 Task: Look for products from Vital Proteins only.
Action: Mouse moved to (22, 94)
Screenshot: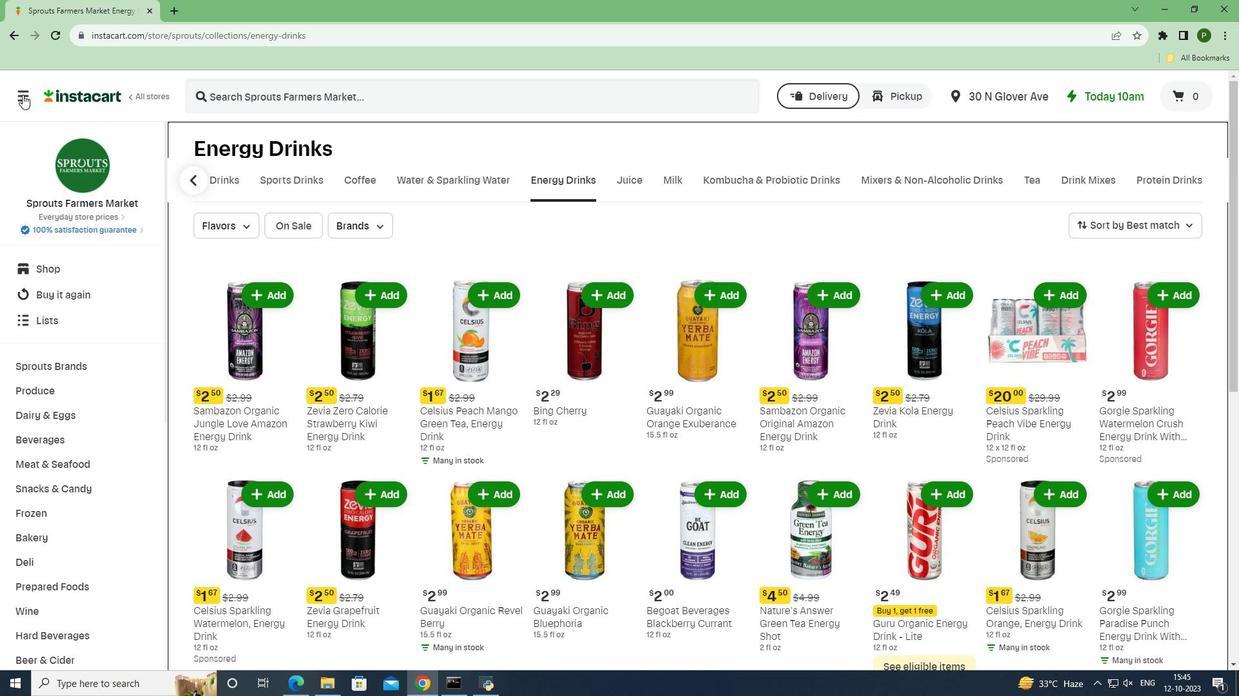 
Action: Mouse pressed left at (22, 94)
Screenshot: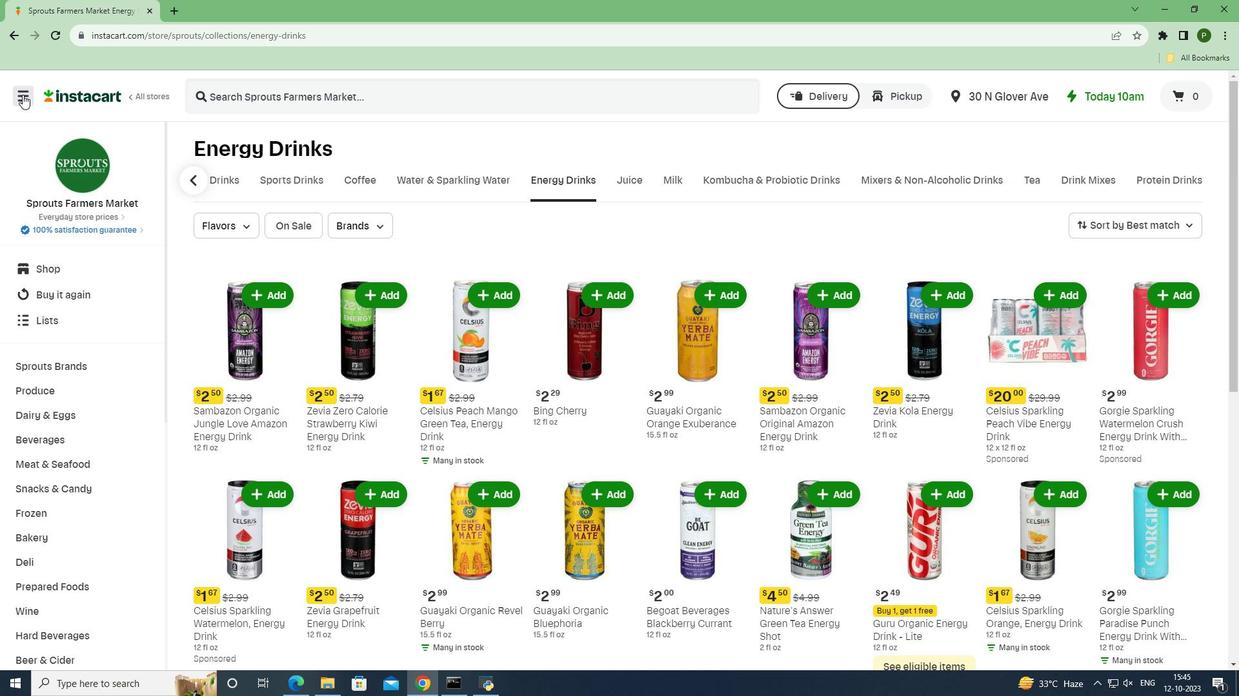
Action: Mouse moved to (51, 343)
Screenshot: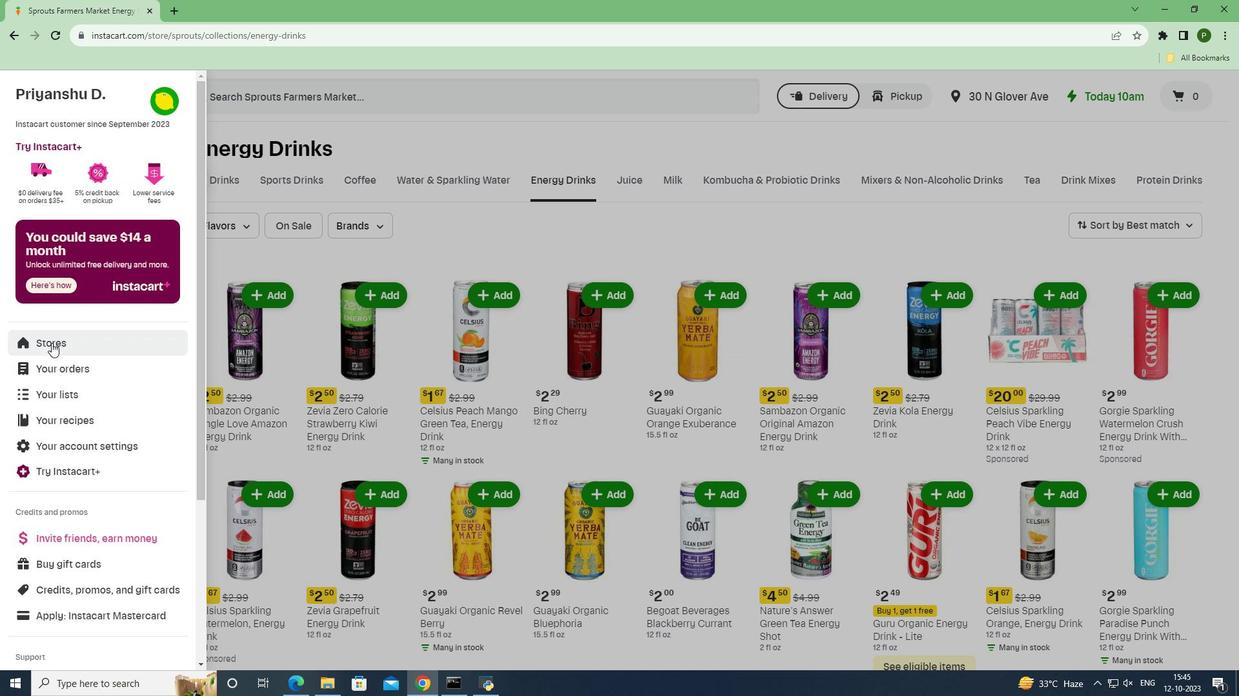 
Action: Mouse pressed left at (51, 343)
Screenshot: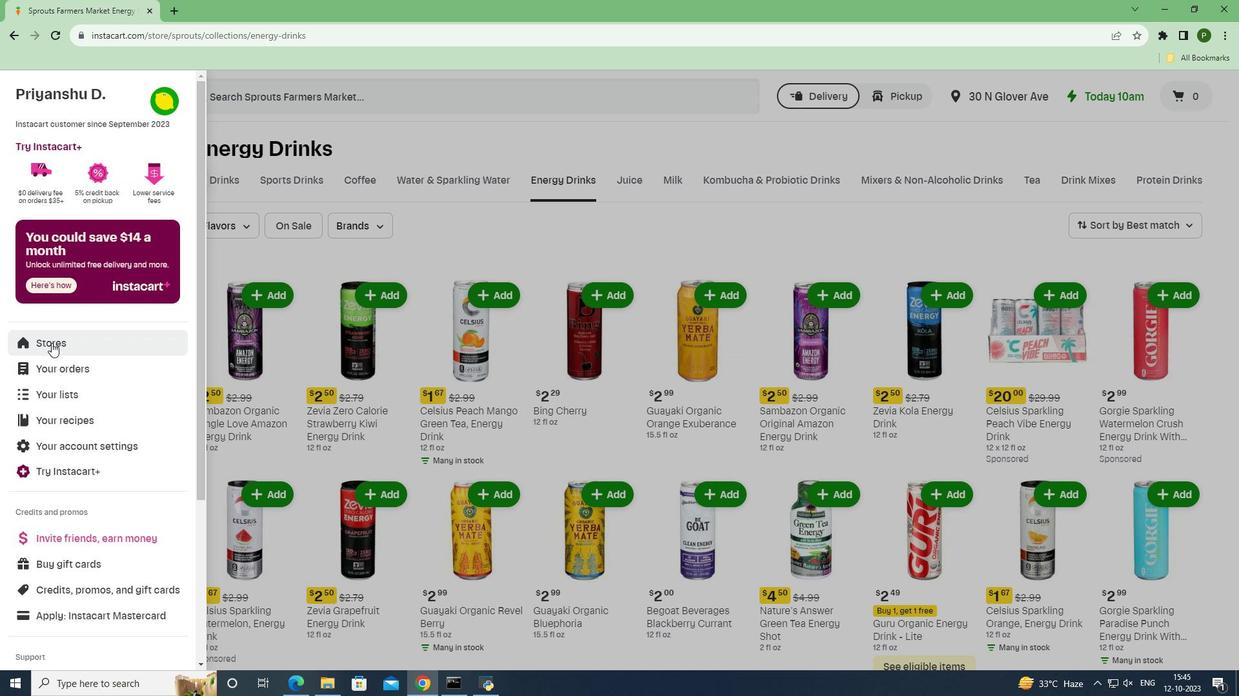 
Action: Mouse moved to (307, 152)
Screenshot: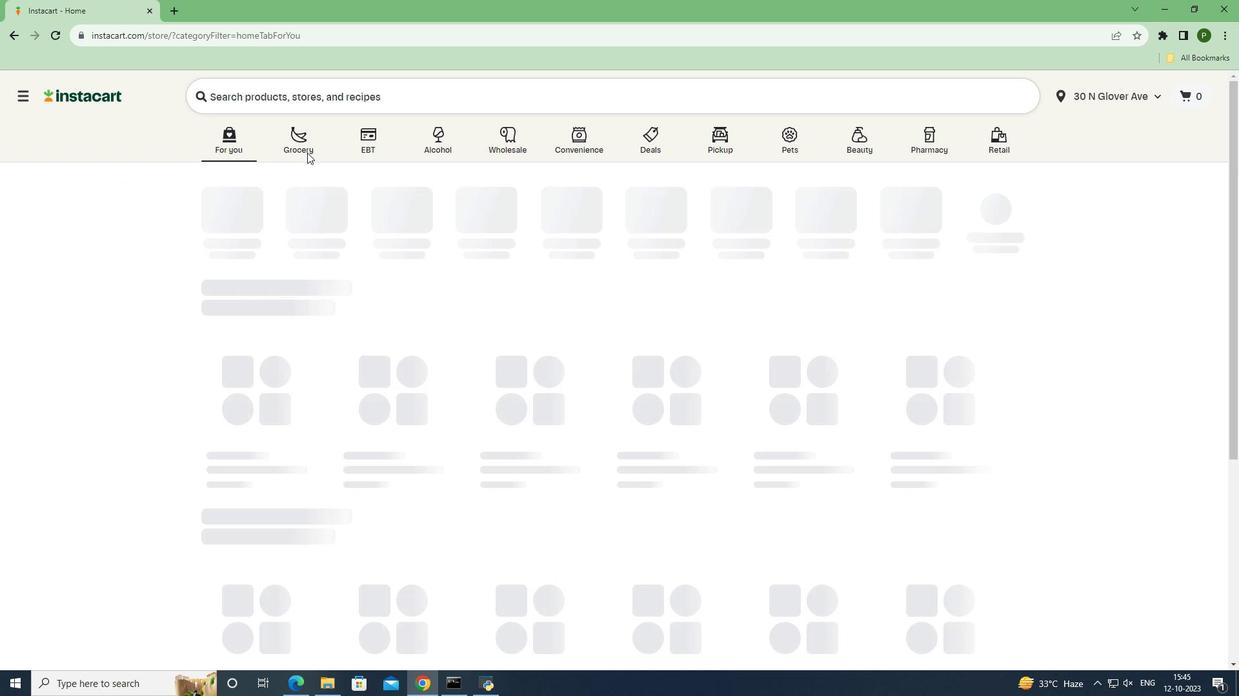 
Action: Mouse pressed left at (307, 152)
Screenshot: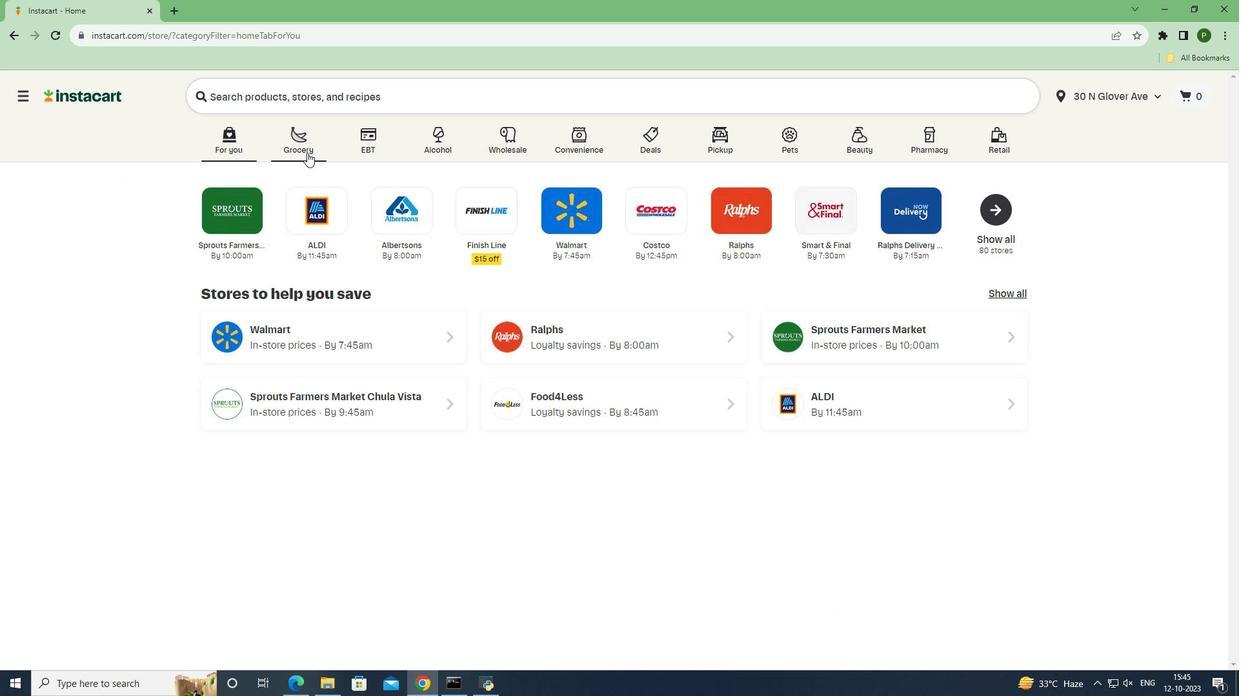 
Action: Mouse moved to (499, 298)
Screenshot: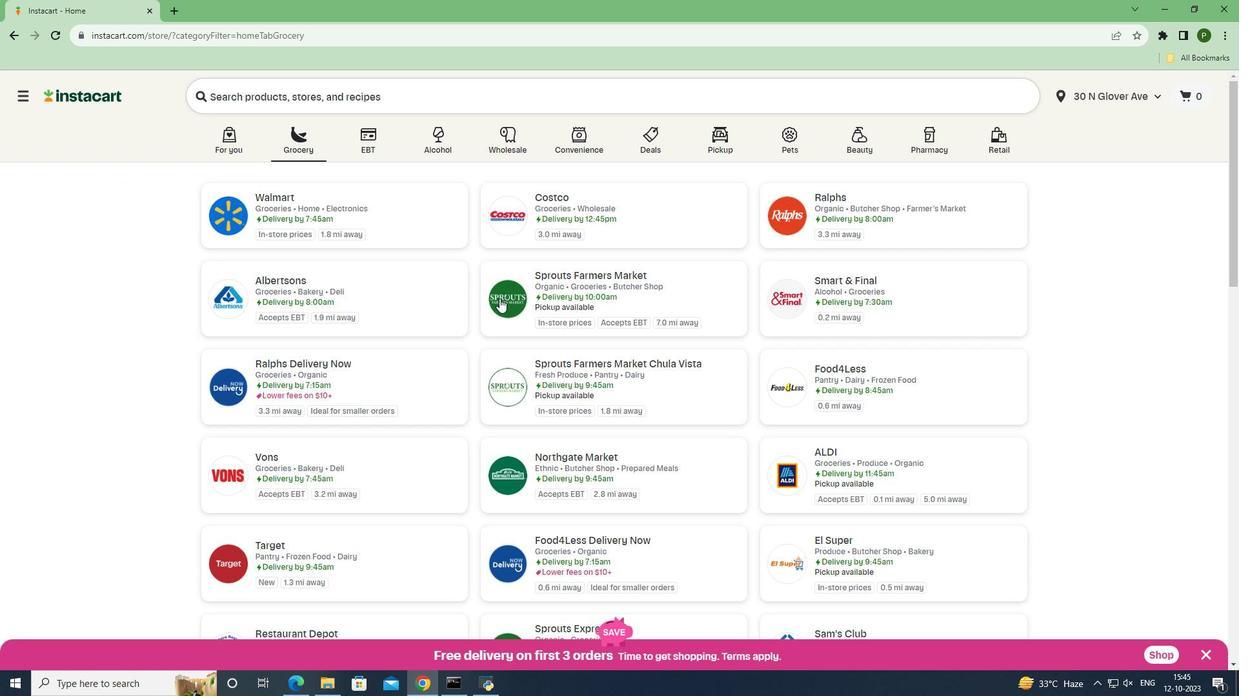 
Action: Mouse pressed left at (499, 298)
Screenshot: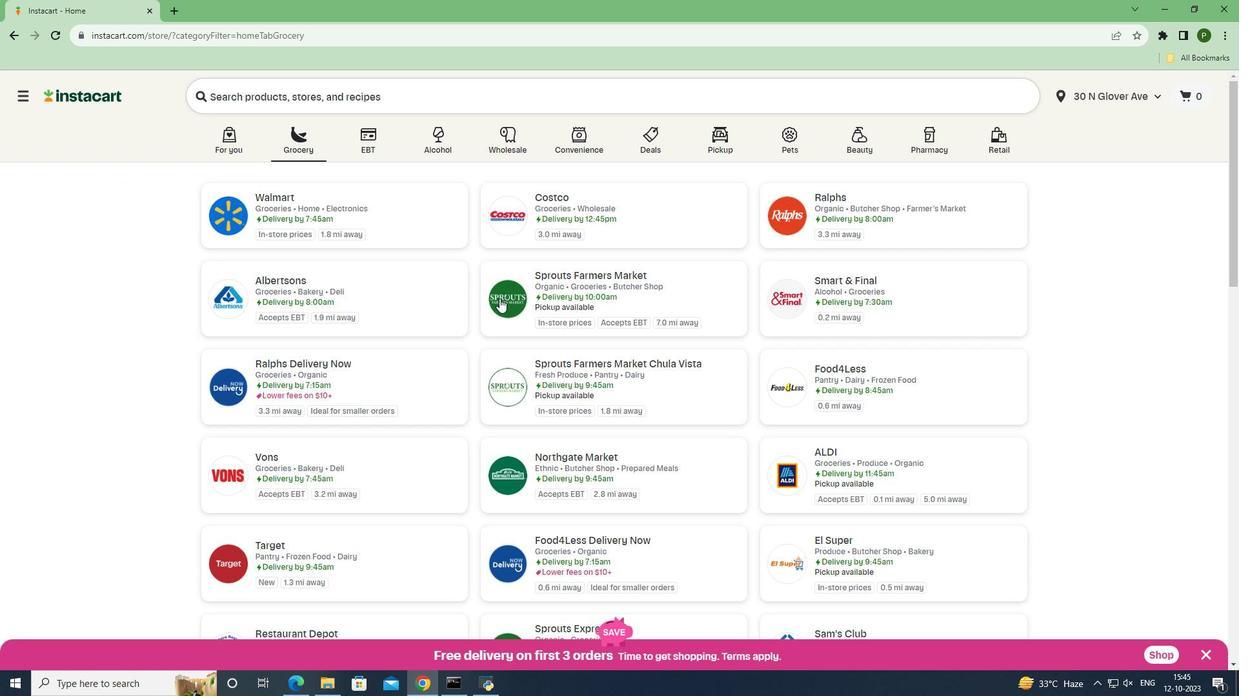 
Action: Mouse moved to (62, 439)
Screenshot: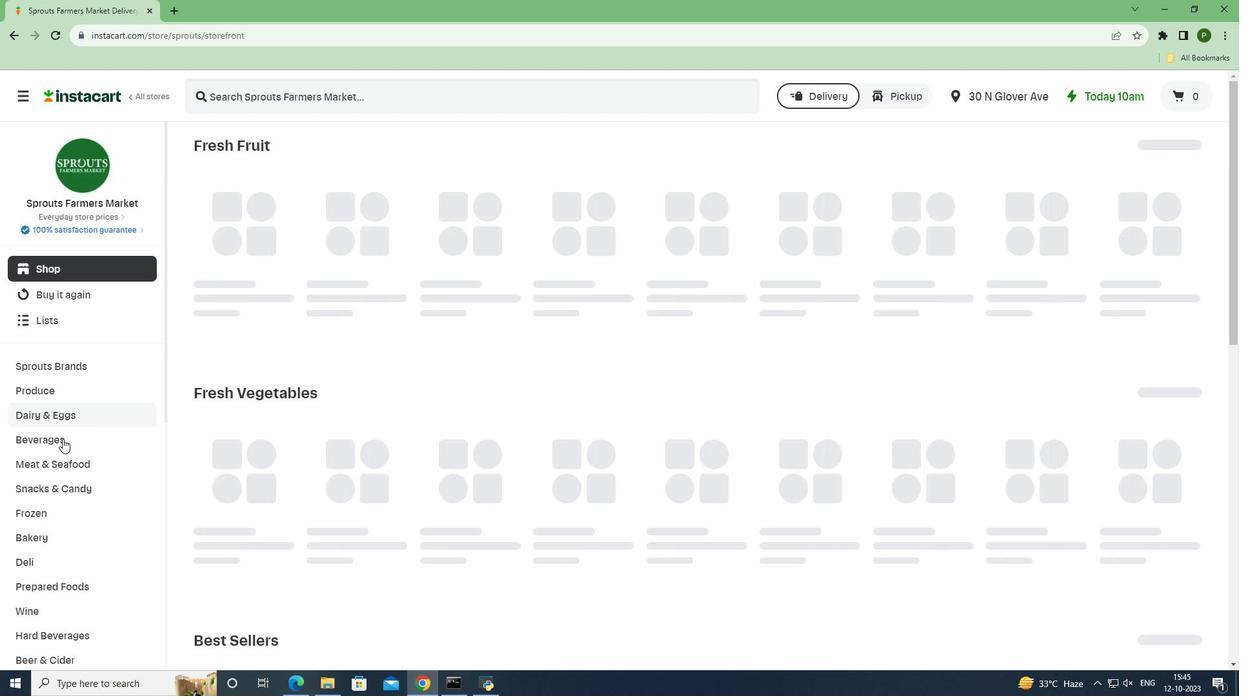 
Action: Mouse pressed left at (62, 439)
Screenshot: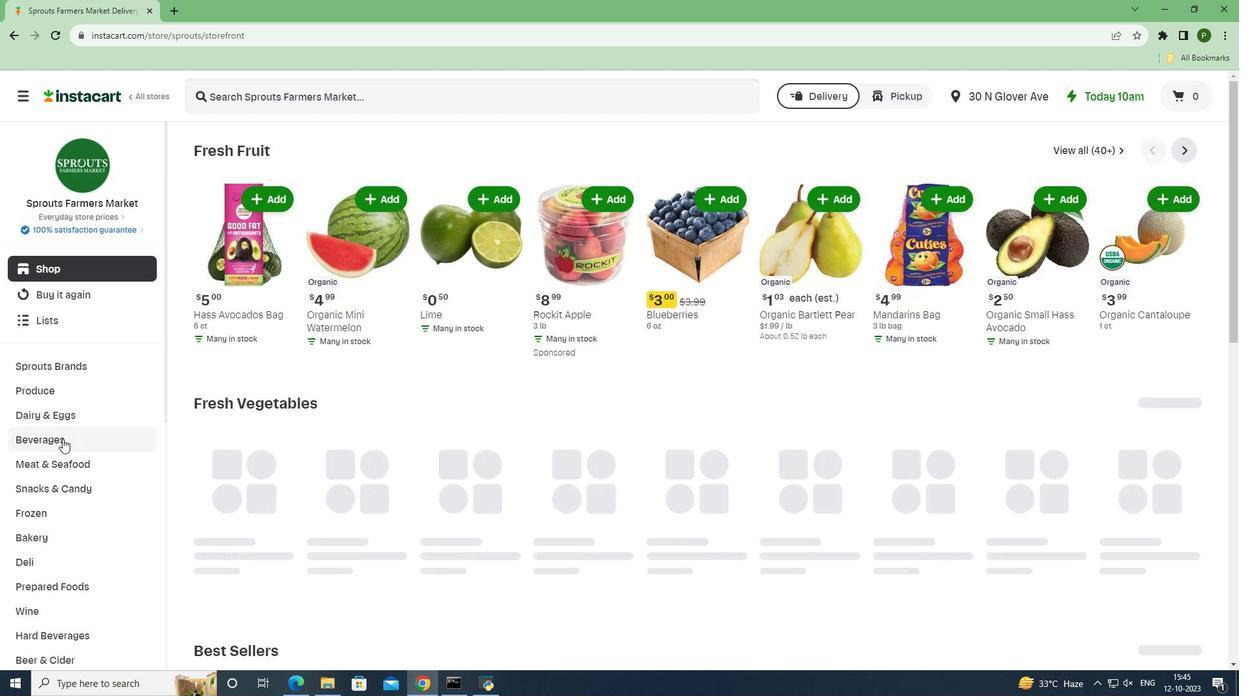 
Action: Mouse moved to (706, 179)
Screenshot: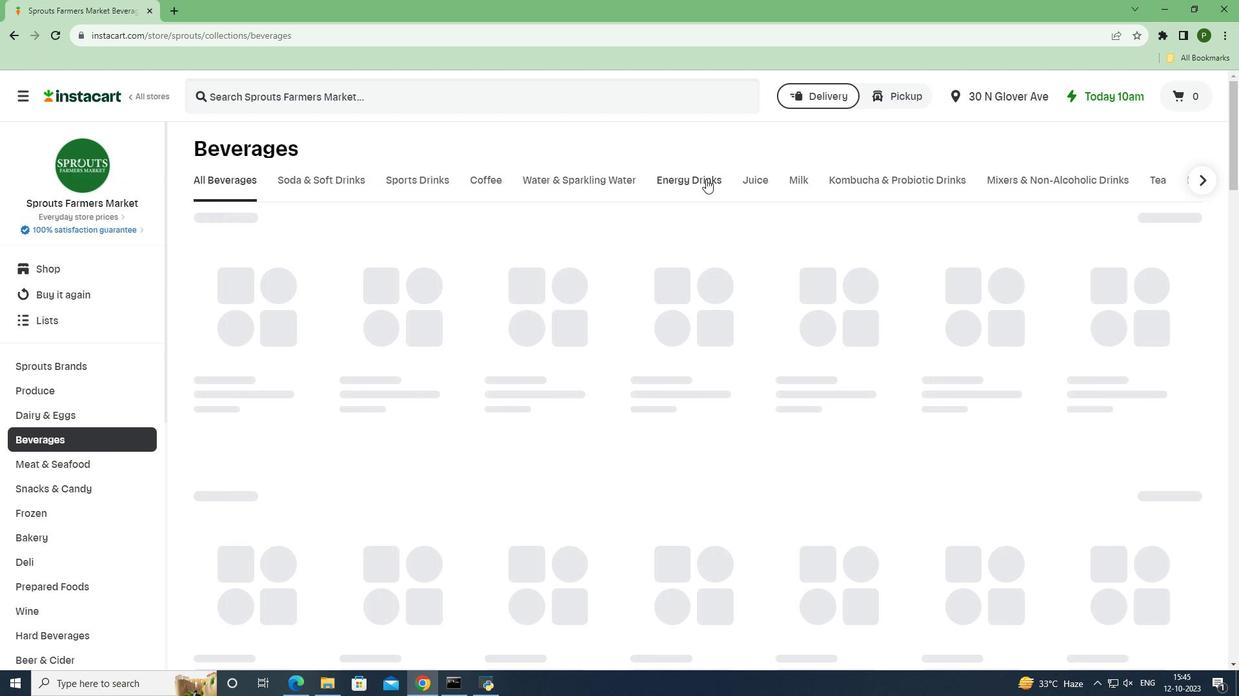 
Action: Mouse pressed left at (706, 179)
Screenshot: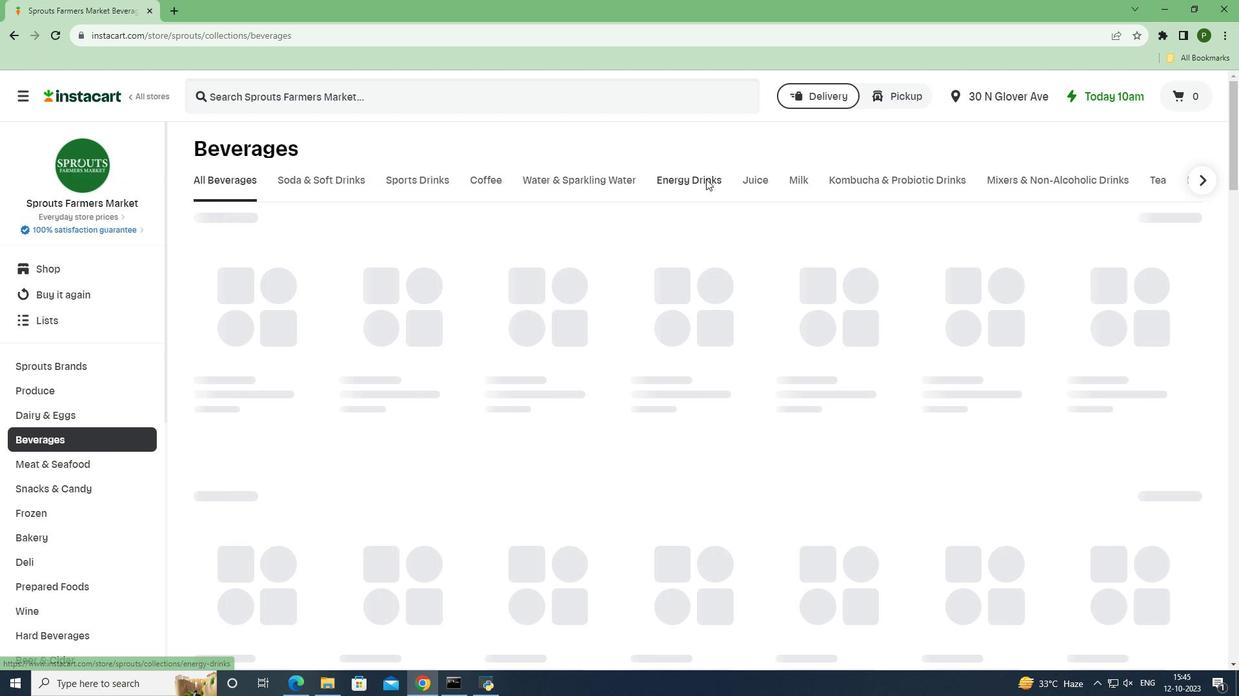 
Action: Mouse moved to (350, 227)
Screenshot: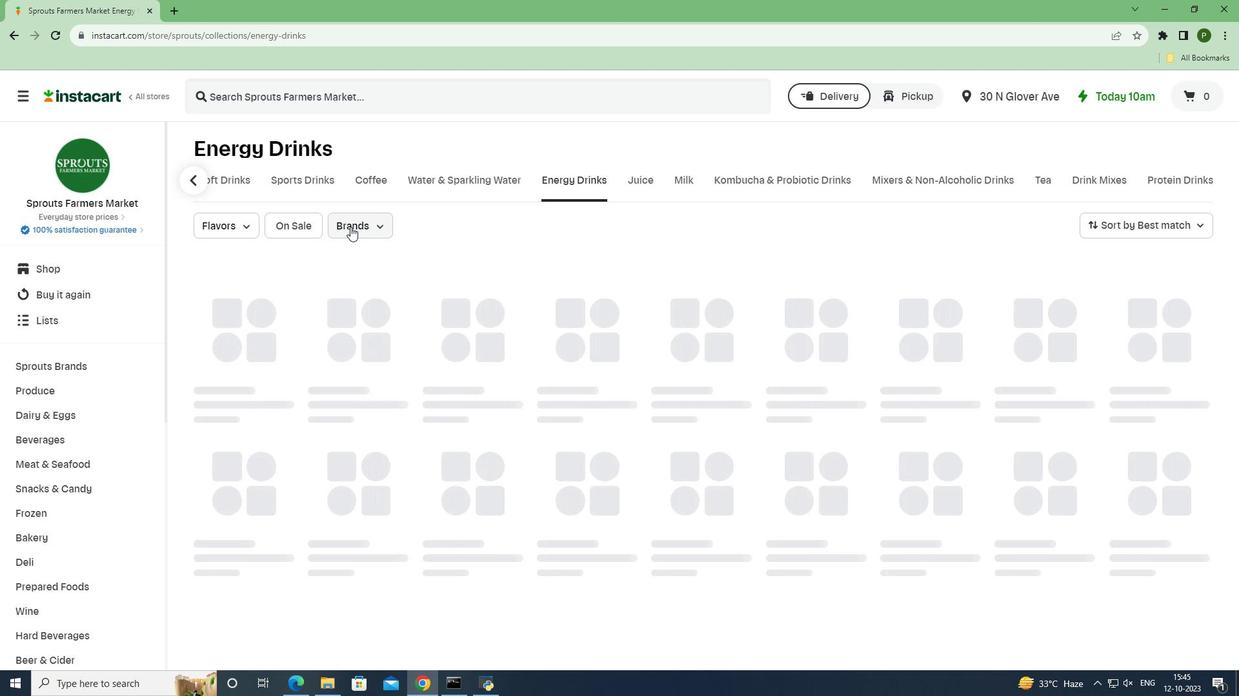 
Action: Mouse pressed left at (350, 227)
Screenshot: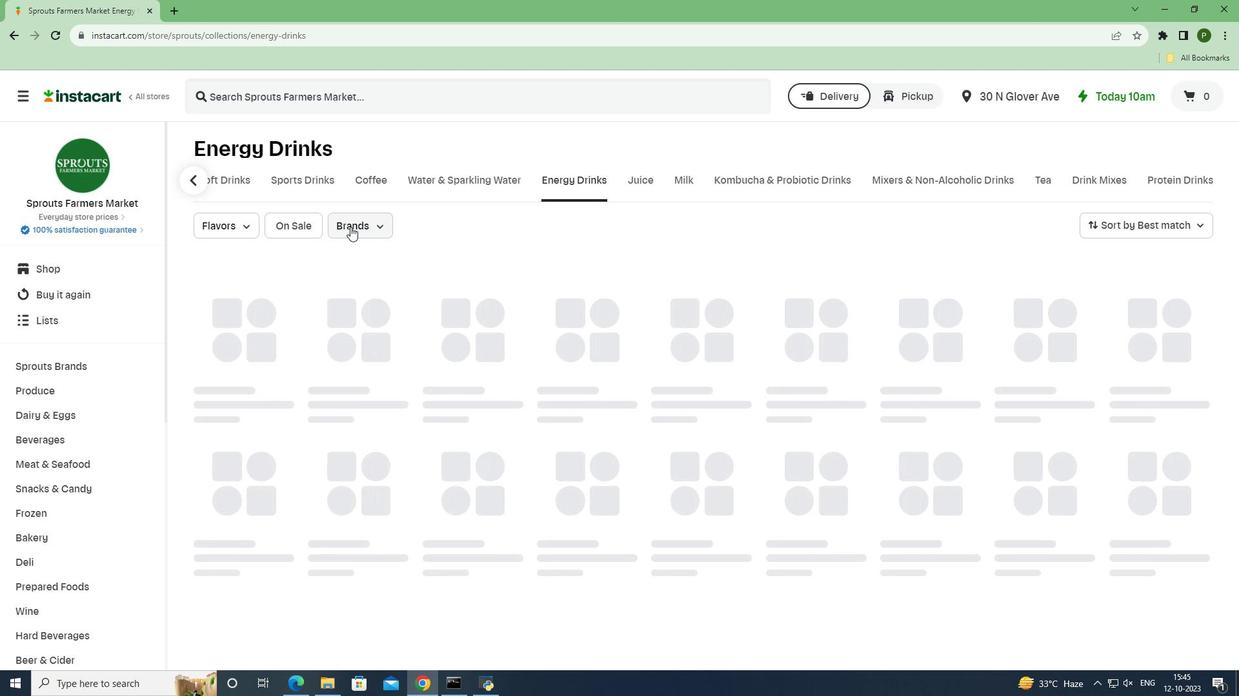
Action: Mouse moved to (396, 358)
Screenshot: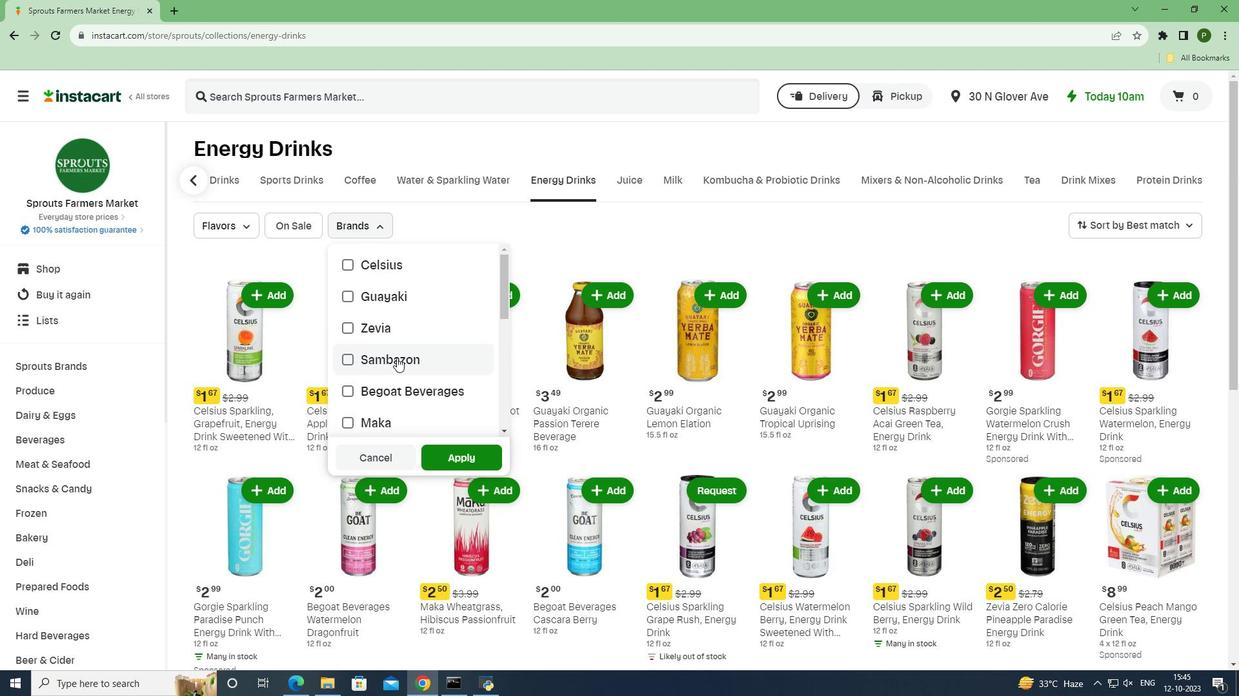 
Action: Mouse scrolled (396, 357) with delta (0, 0)
Screenshot: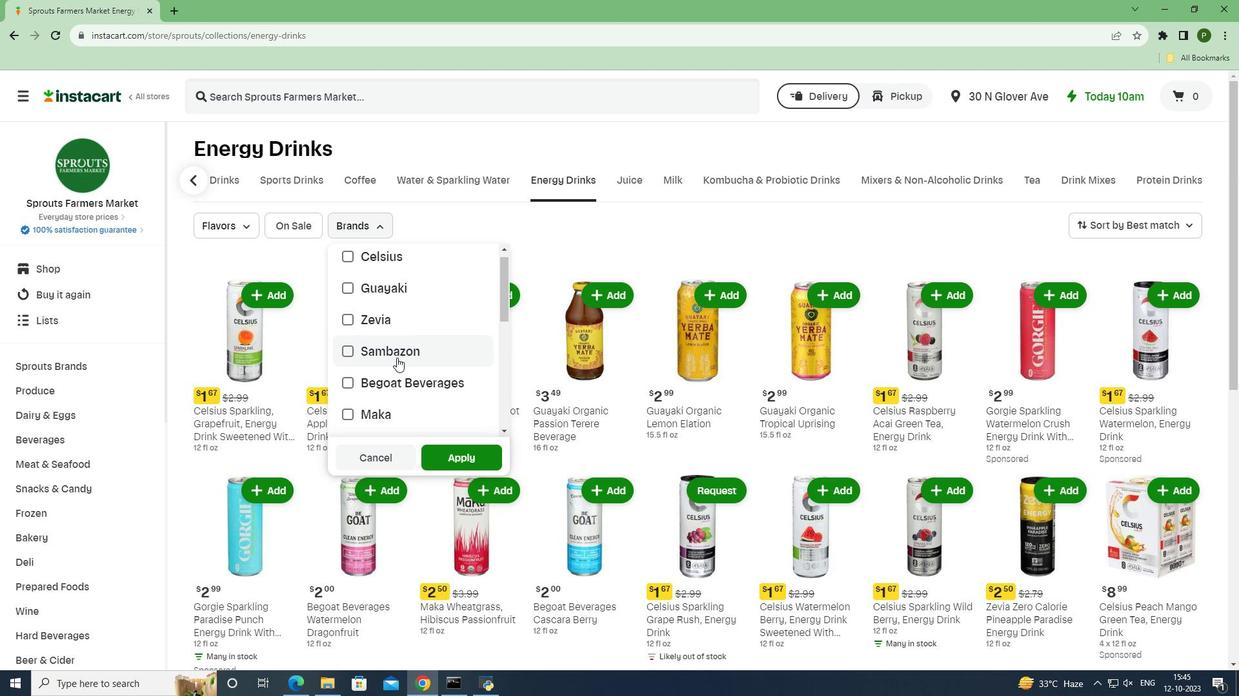
Action: Mouse scrolled (396, 357) with delta (0, 0)
Screenshot: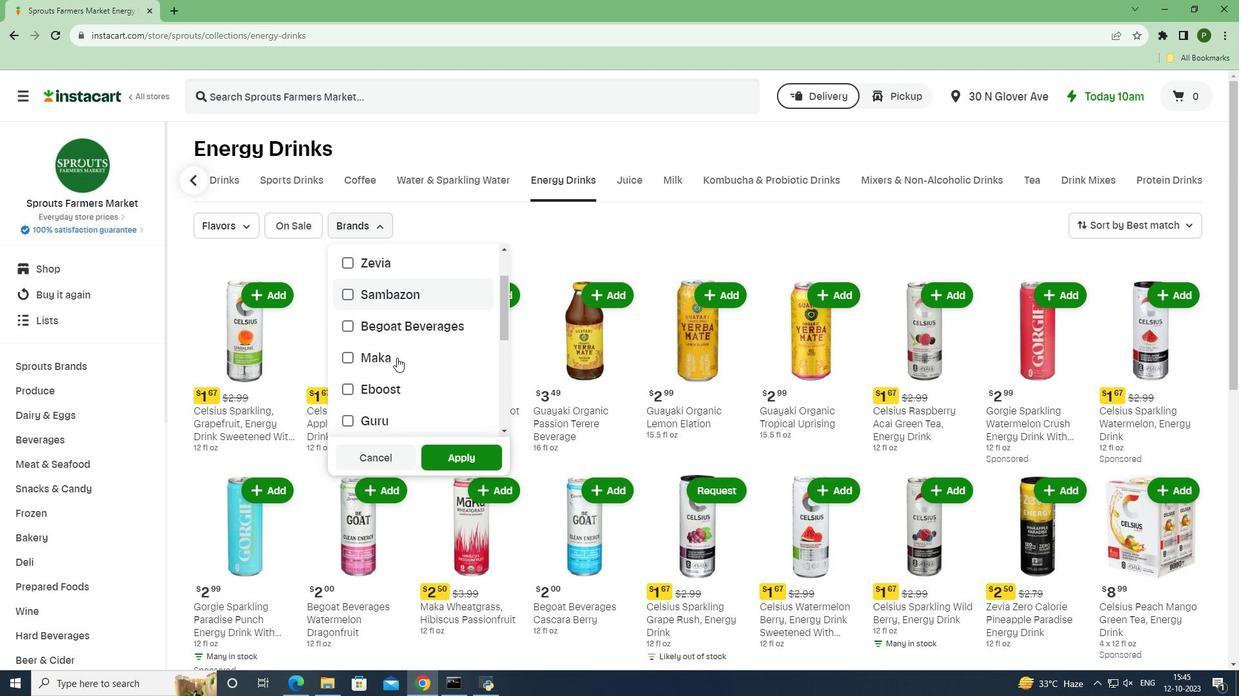 
Action: Mouse scrolled (396, 357) with delta (0, 0)
Screenshot: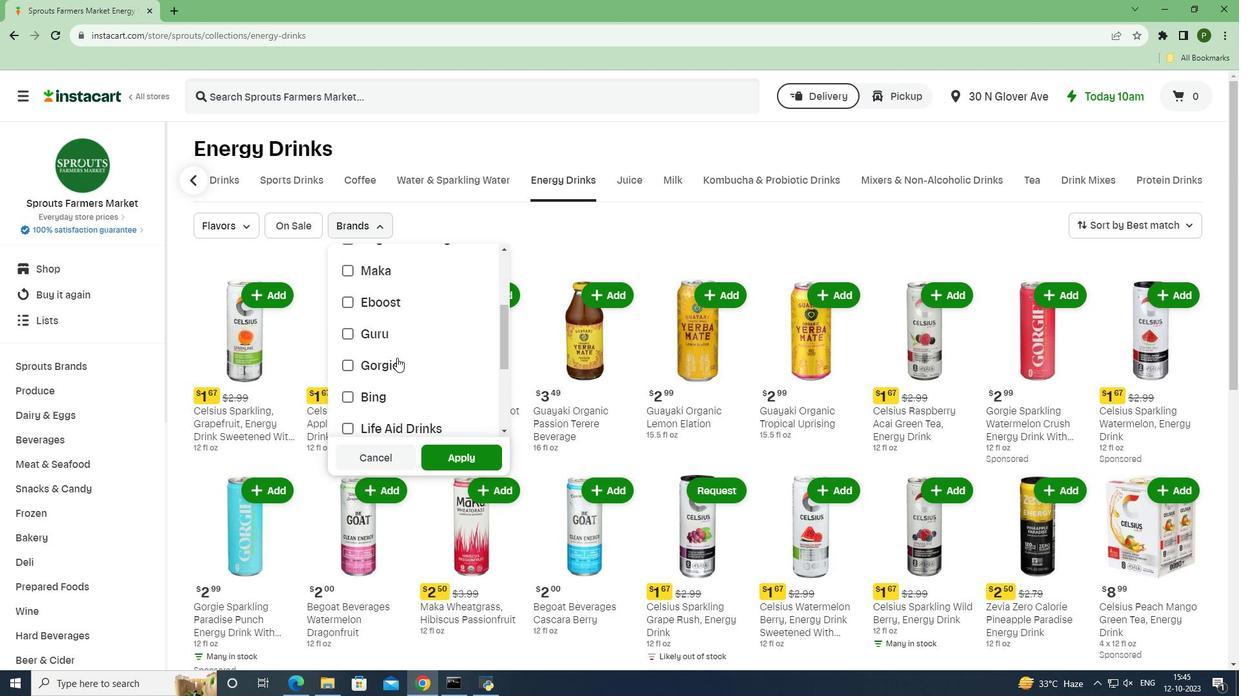 
Action: Mouse scrolled (396, 357) with delta (0, 0)
Screenshot: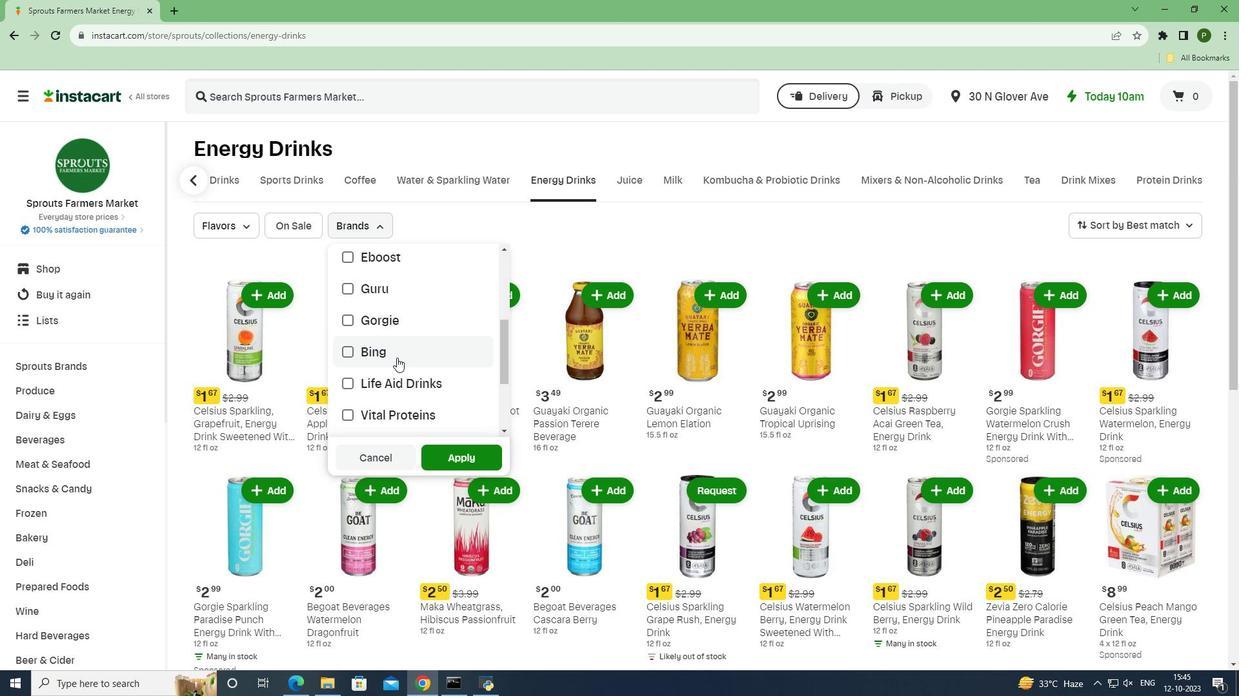 
Action: Mouse pressed left at (396, 358)
Screenshot: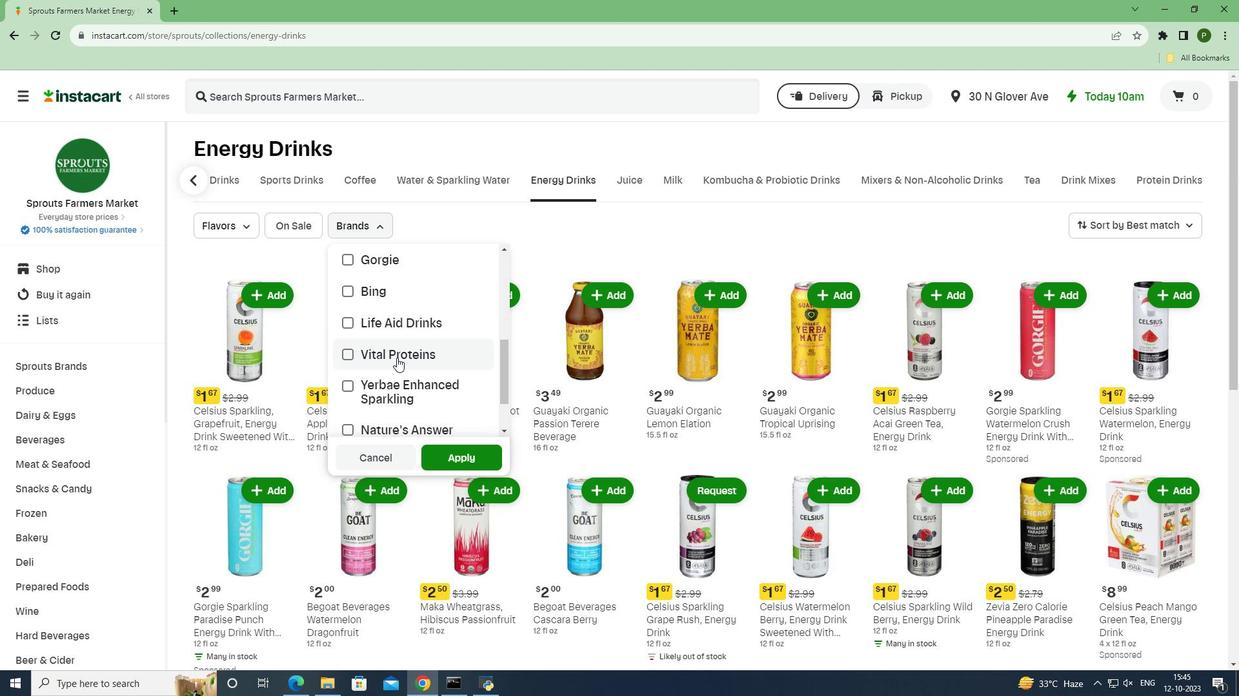 
Action: Mouse moved to (447, 451)
Screenshot: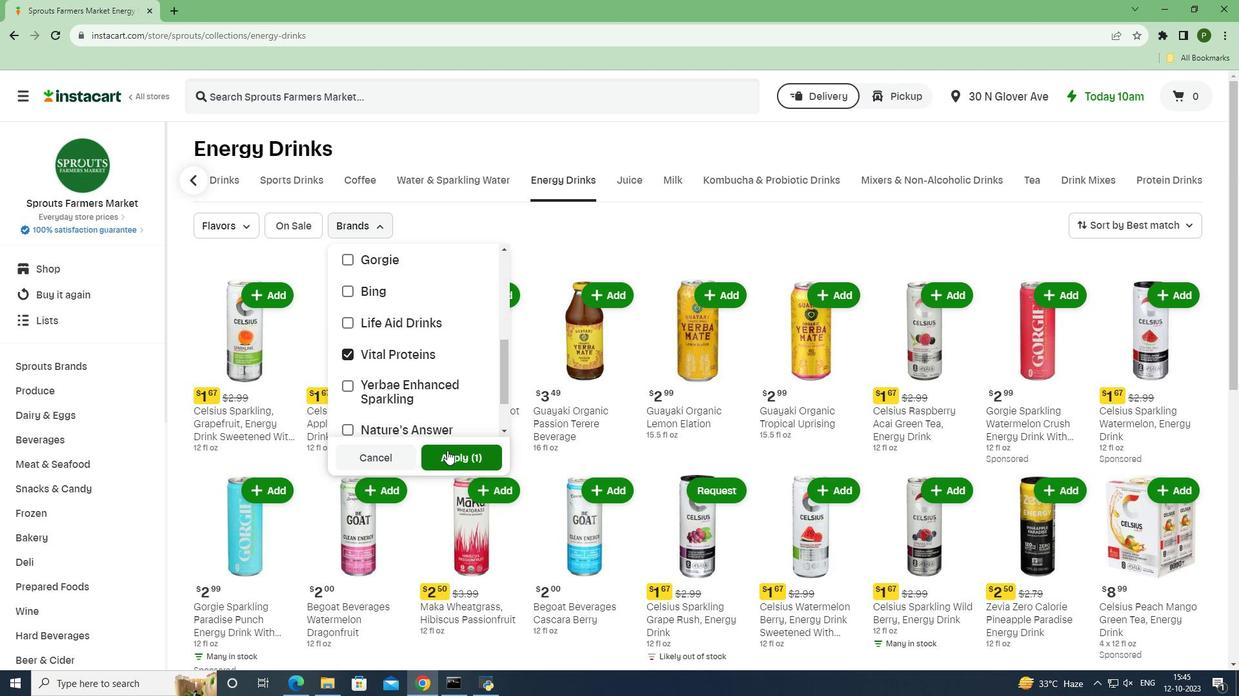 
Action: Mouse pressed left at (447, 451)
Screenshot: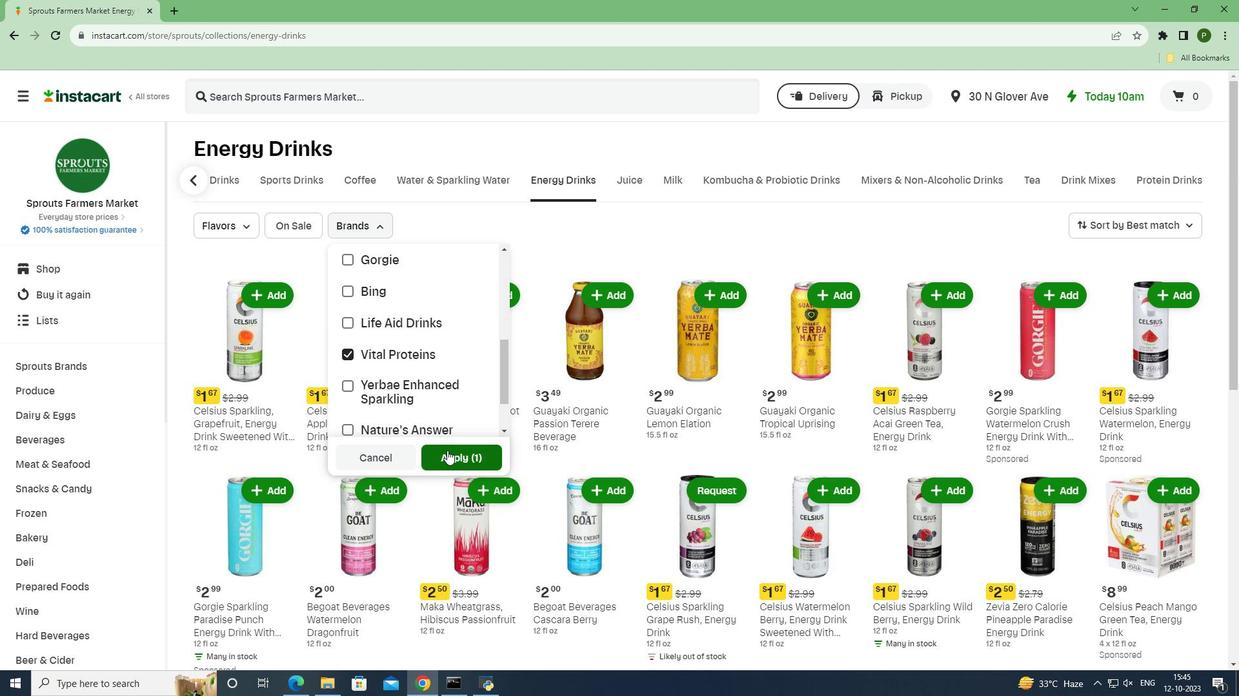 
Action: Mouse moved to (291, 426)
Screenshot: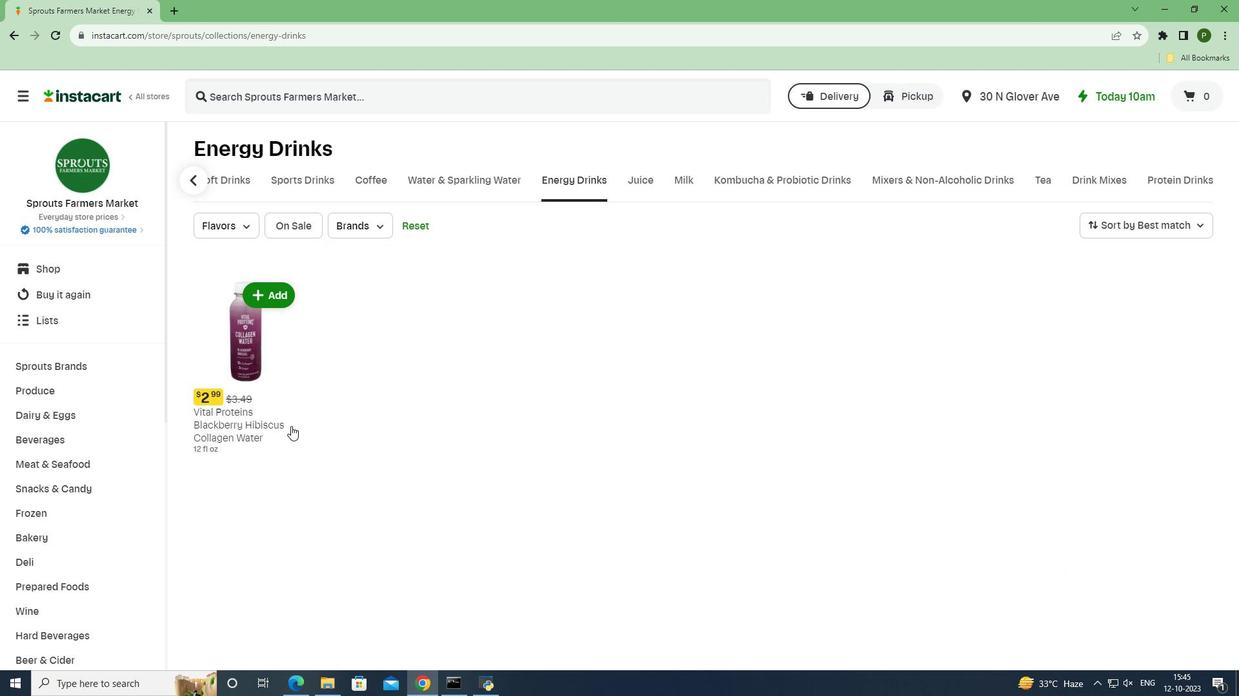 
